 Task: Play online crossword game.
Action: Mouse moved to (396, 200)
Screenshot: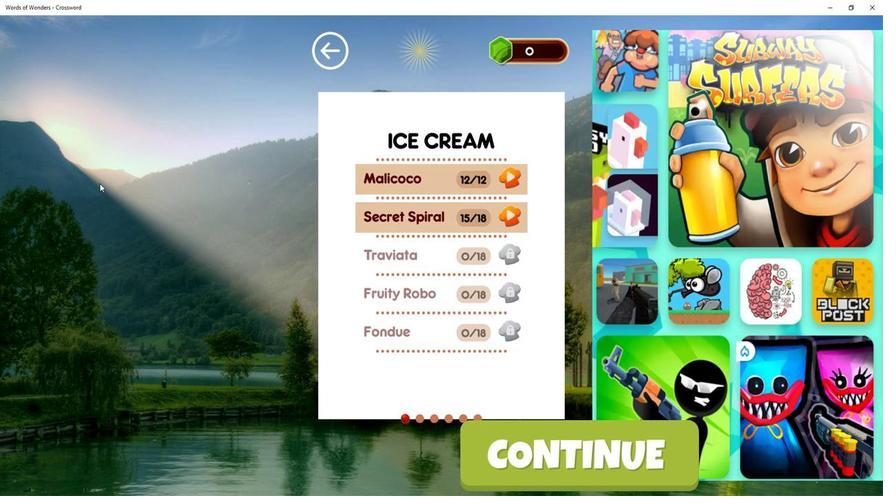 
Action: Mouse pressed left at (396, 200)
Screenshot: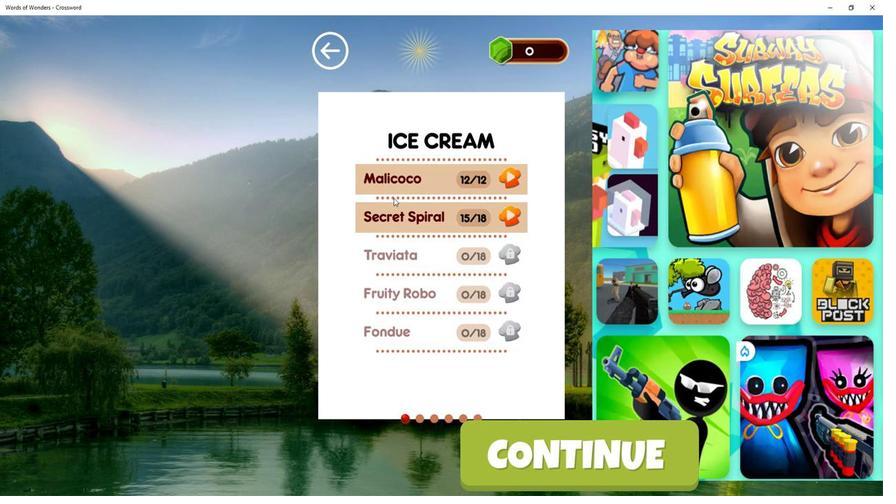 
Action: Mouse moved to (405, 209)
Screenshot: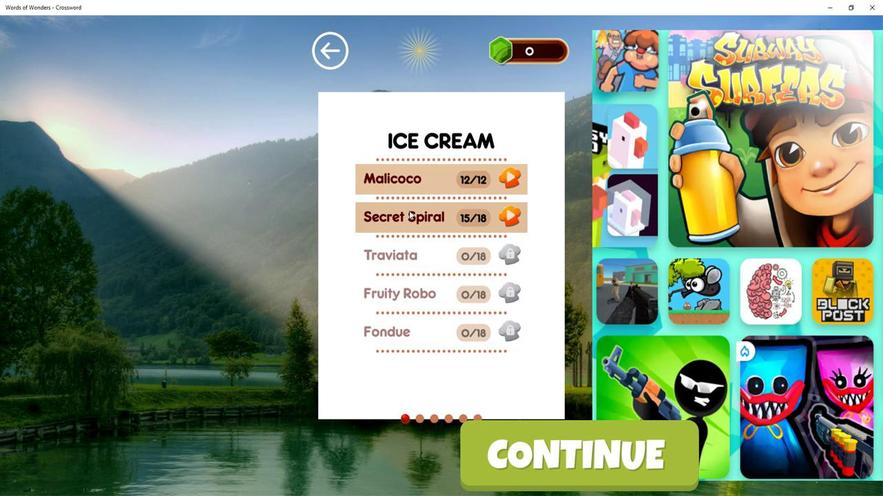 
Action: Mouse pressed left at (405, 209)
Screenshot: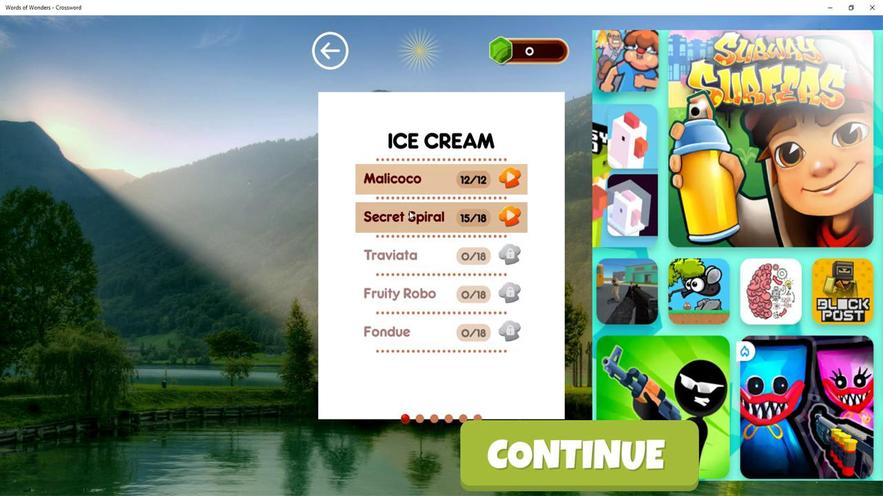 
Action: Mouse moved to (319, 242)
Screenshot: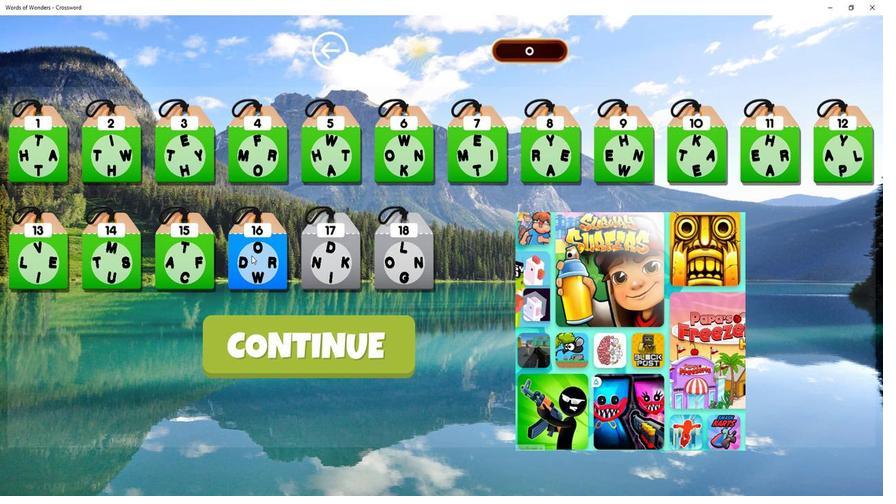 
Action: Mouse pressed left at (319, 242)
Screenshot: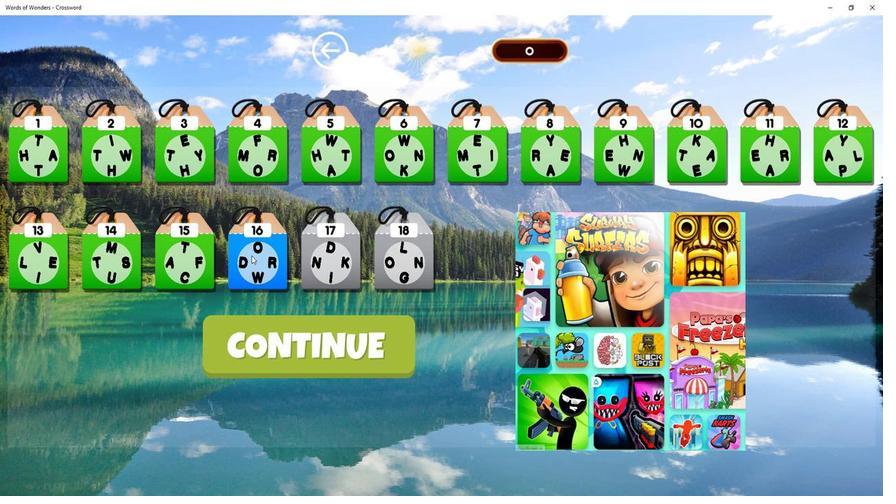
Action: Mouse moved to (396, 291)
Screenshot: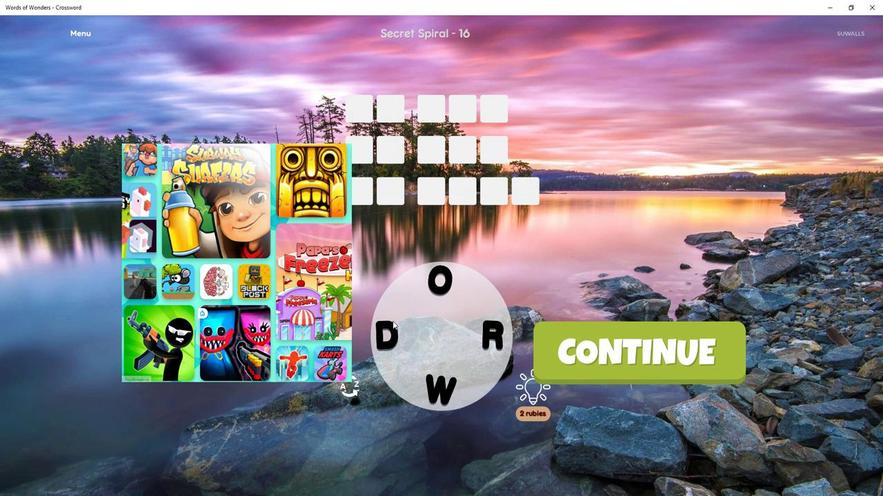 
Action: Mouse pressed left at (396, 291)
Screenshot: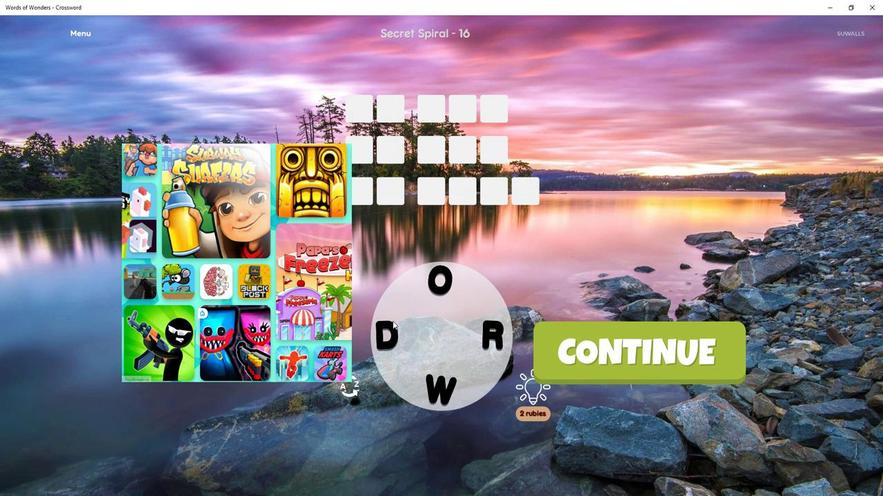 
Action: Mouse moved to (422, 263)
Screenshot: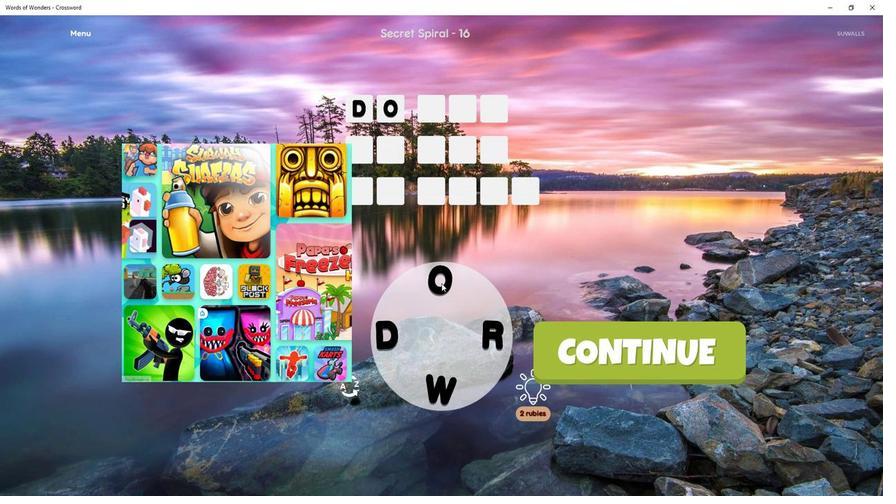 
Action: Mouse pressed left at (422, 263)
Screenshot: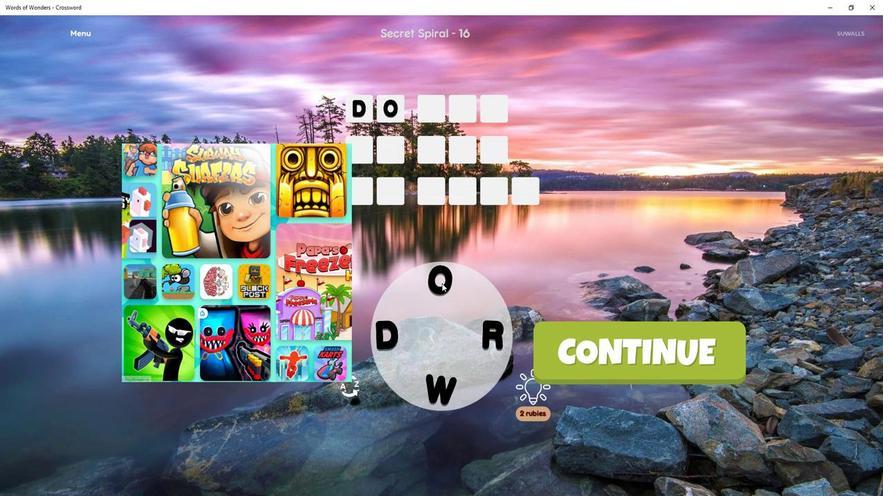 
Action: Mouse moved to (445, 297)
Screenshot: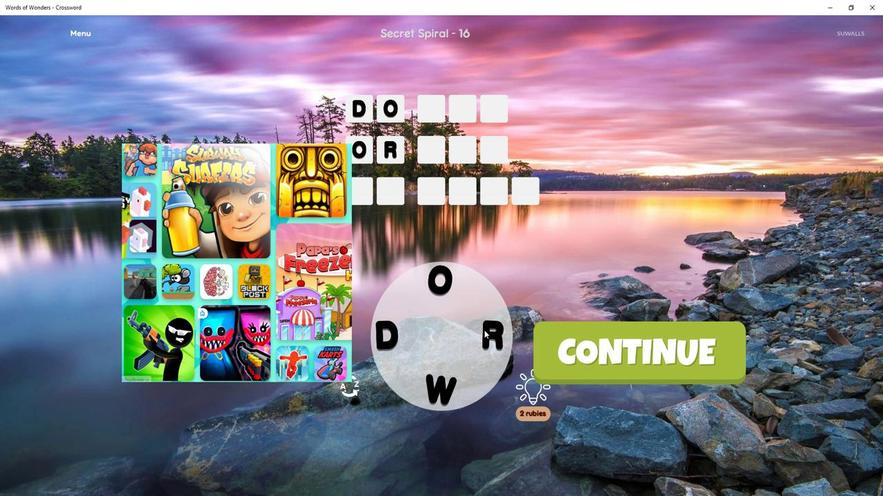 
Action: Mouse pressed left at (445, 297)
Screenshot: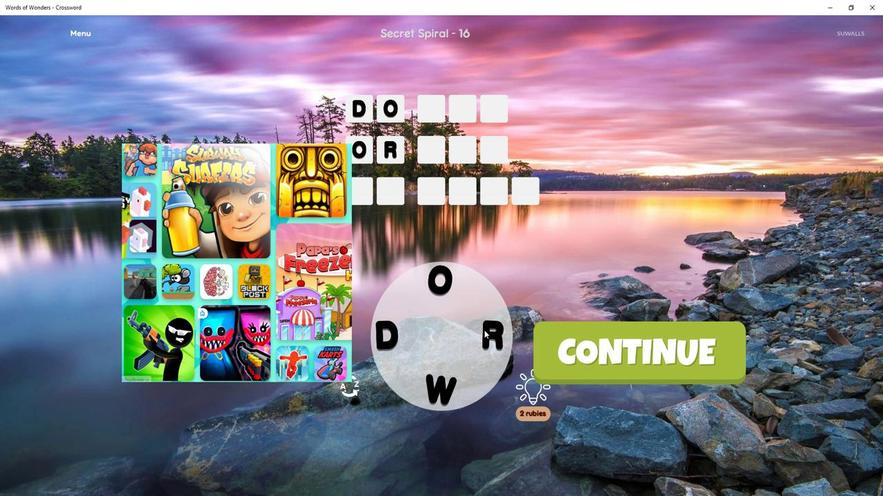 
Action: Mouse moved to (395, 298)
Screenshot: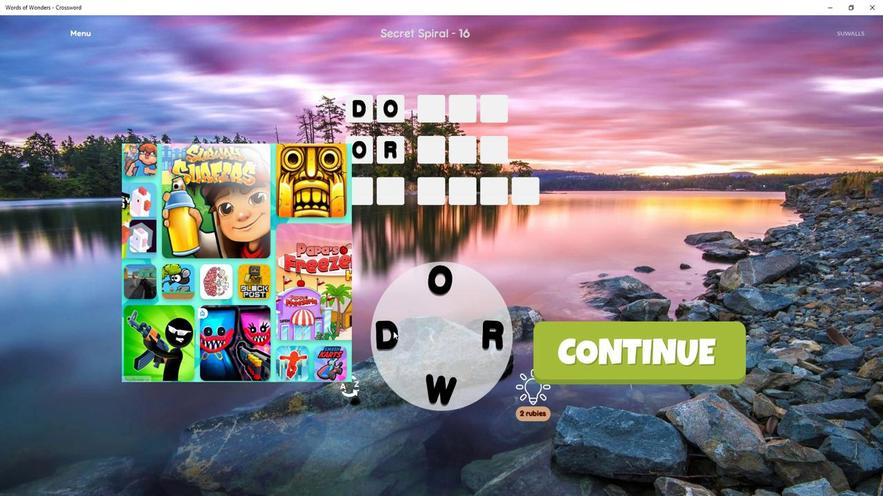 
Action: Mouse pressed left at (395, 298)
Screenshot: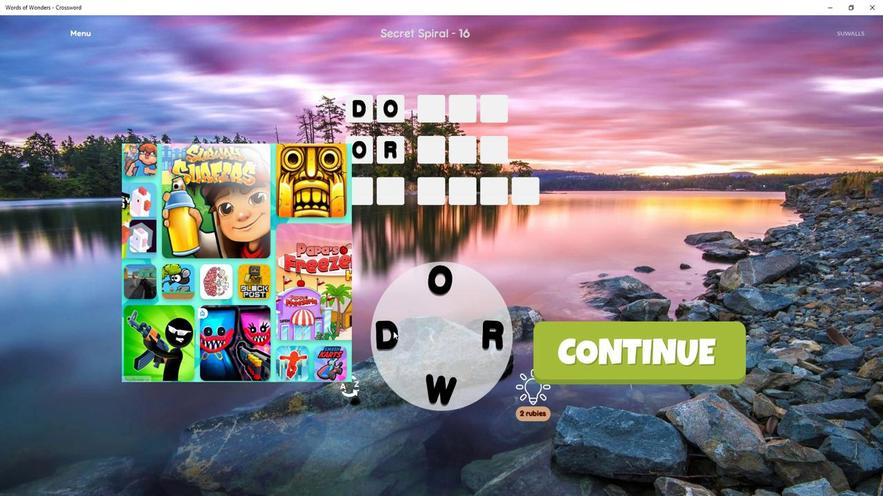 
Action: Mouse moved to (421, 263)
Screenshot: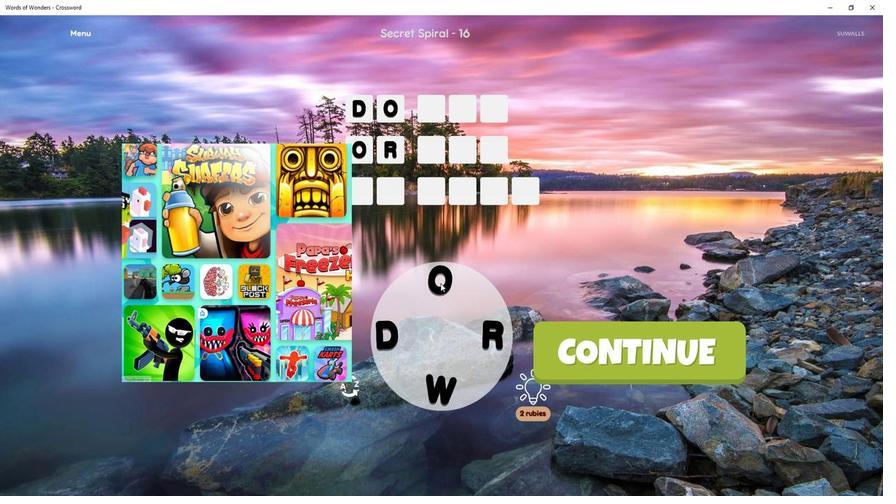 
Action: Mouse pressed left at (421, 263)
Screenshot: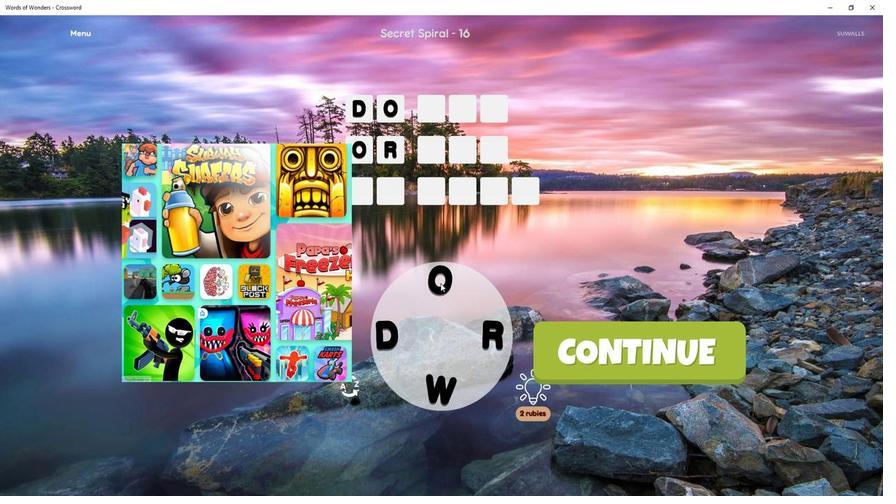 
Action: Mouse moved to (417, 336)
Screenshot: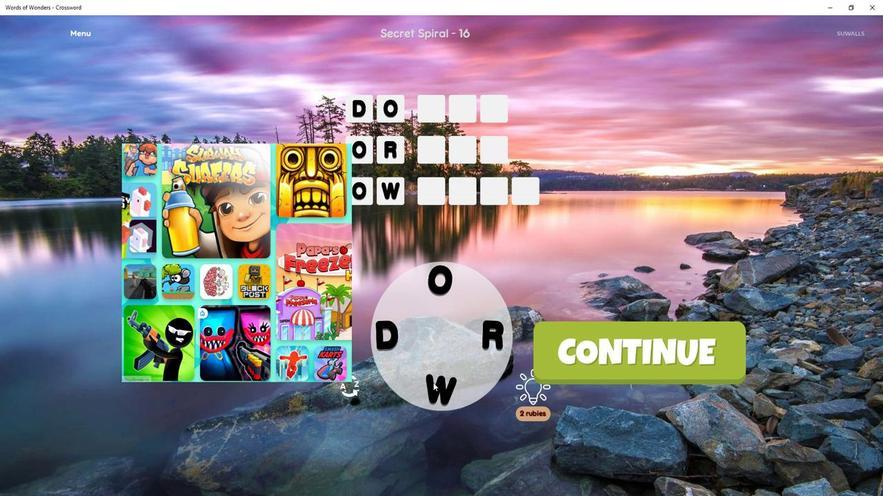 
Action: Mouse pressed left at (417, 336)
Screenshot: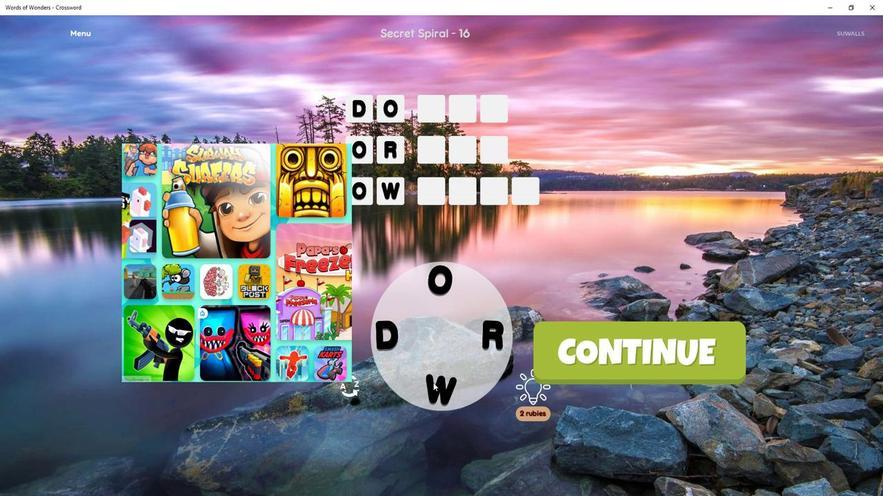 
Action: Mouse moved to (445, 300)
Screenshot: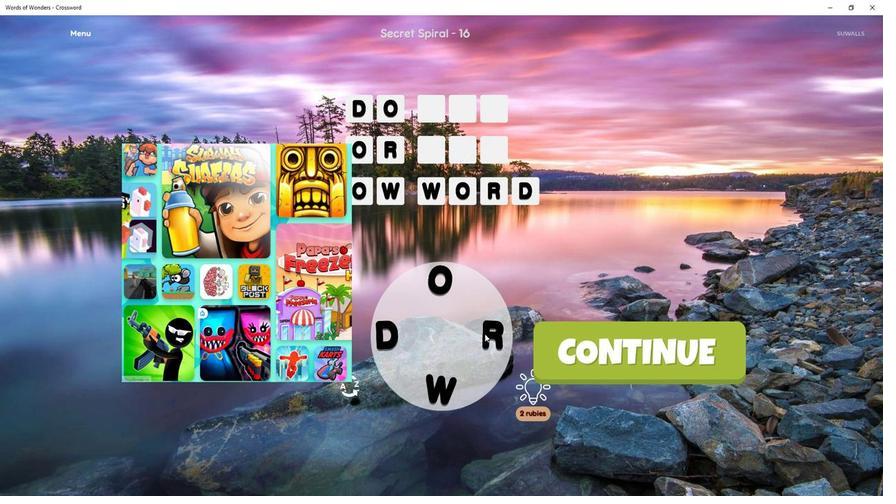 
Action: Mouse pressed left at (445, 300)
Screenshot: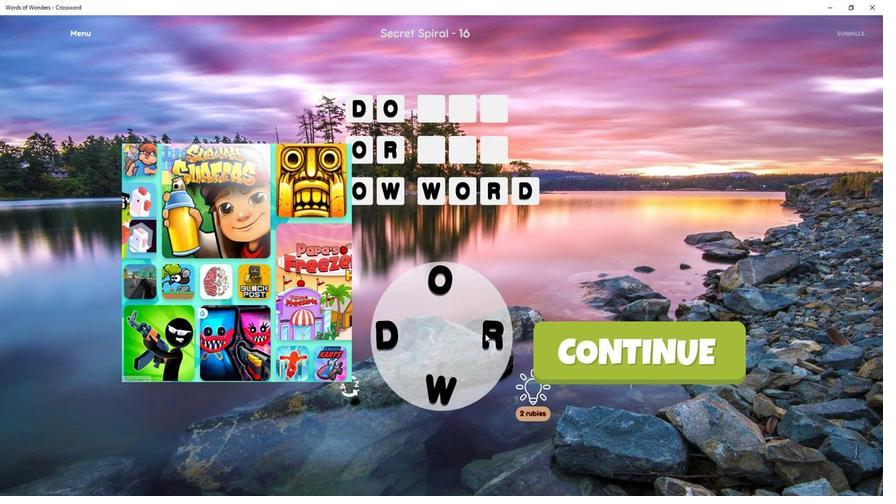 
Action: Mouse moved to (449, 300)
Screenshot: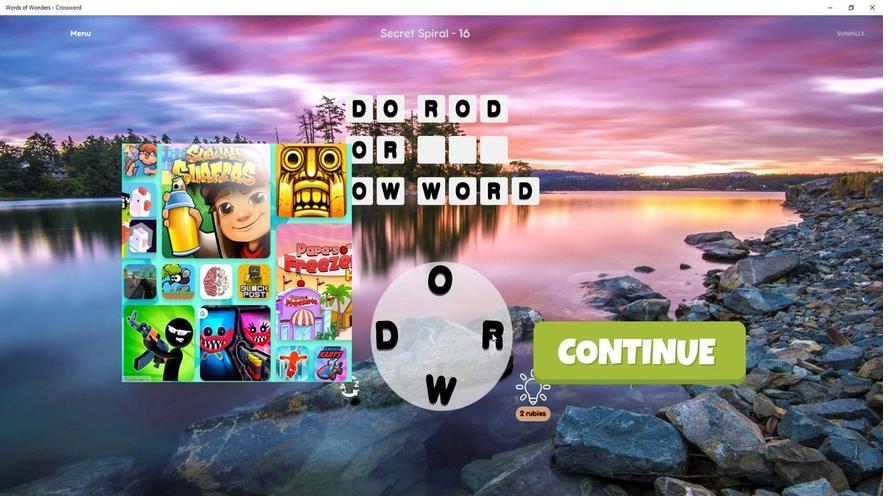 
Action: Mouse pressed left at (449, 300)
Screenshot: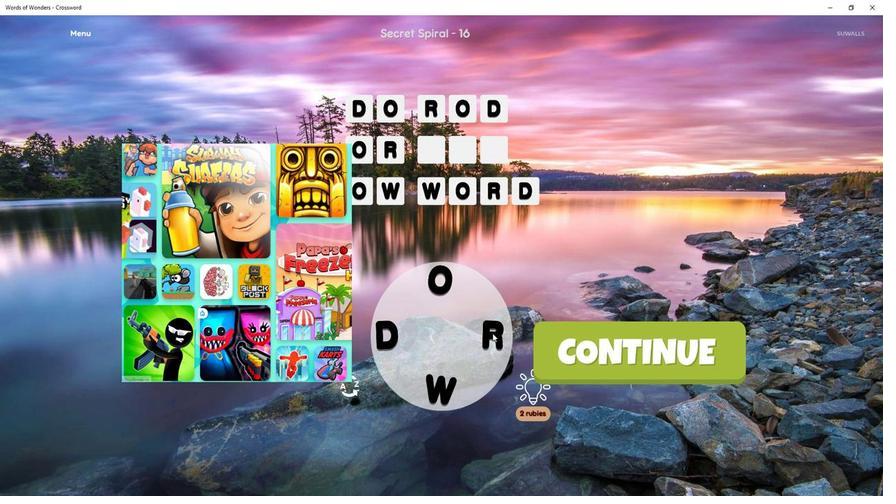 
Action: Mouse moved to (425, 261)
Screenshot: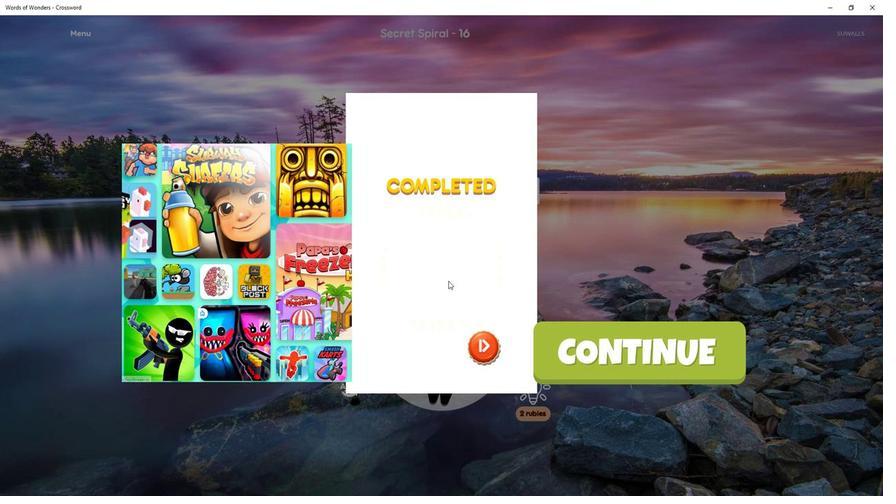 
